 Task: Search the location "Alma city park".
Action: Mouse pressed left at (712, 124)
Screenshot: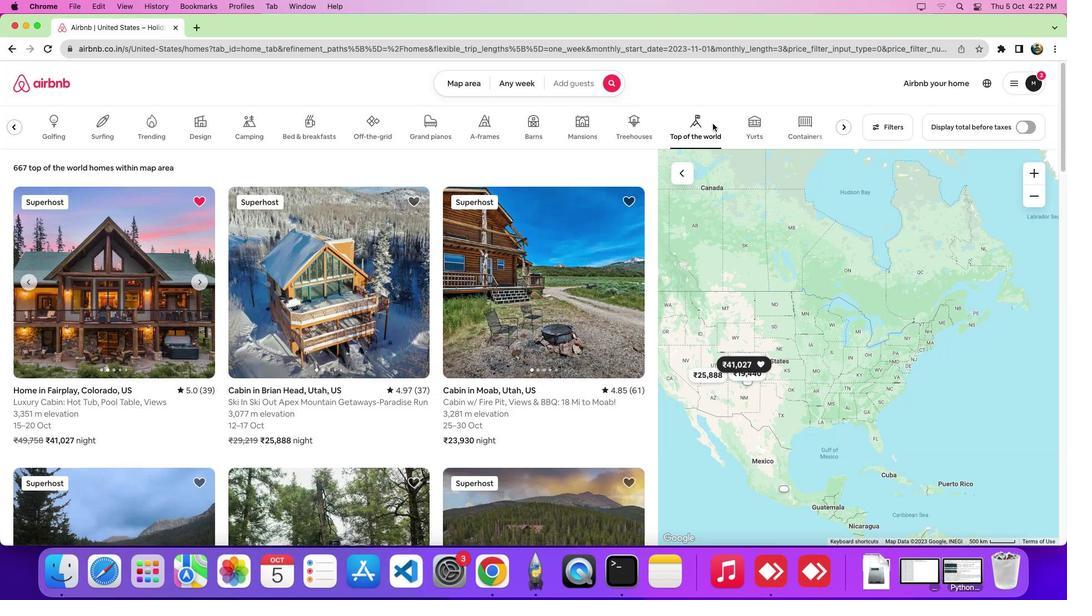 
Action: Mouse moved to (128, 296)
Screenshot: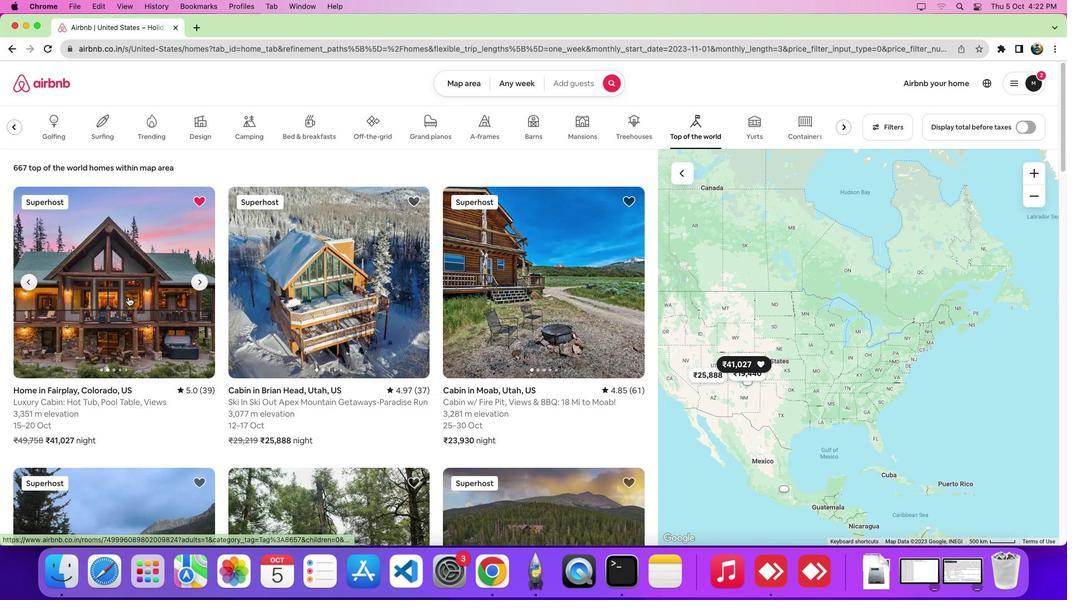 
Action: Mouse pressed left at (128, 296)
Screenshot: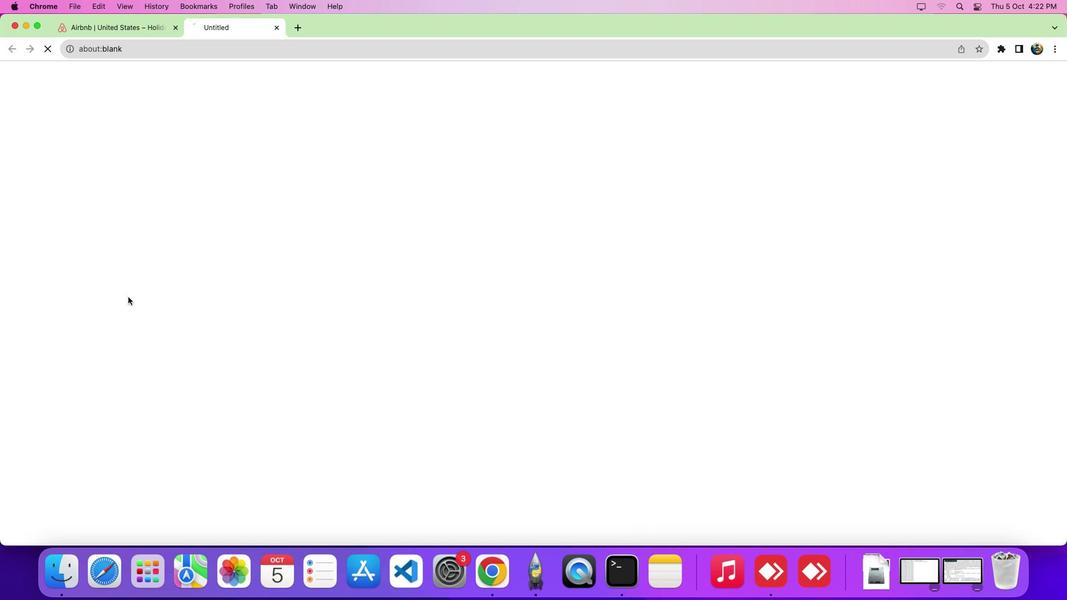 
Action: Mouse moved to (451, 407)
Screenshot: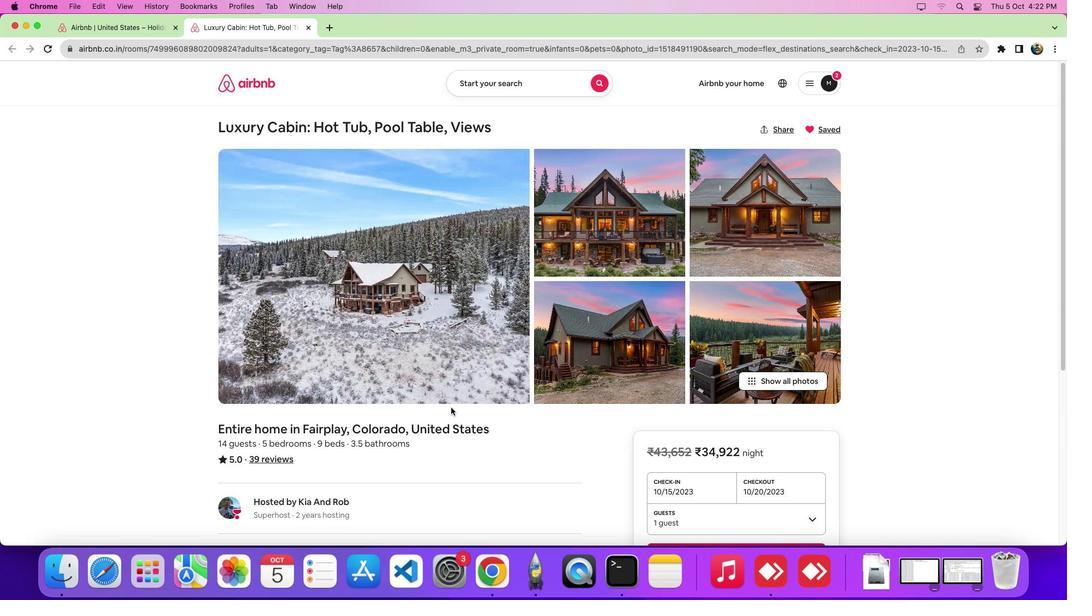 
Action: Mouse scrolled (451, 407) with delta (0, 0)
Screenshot: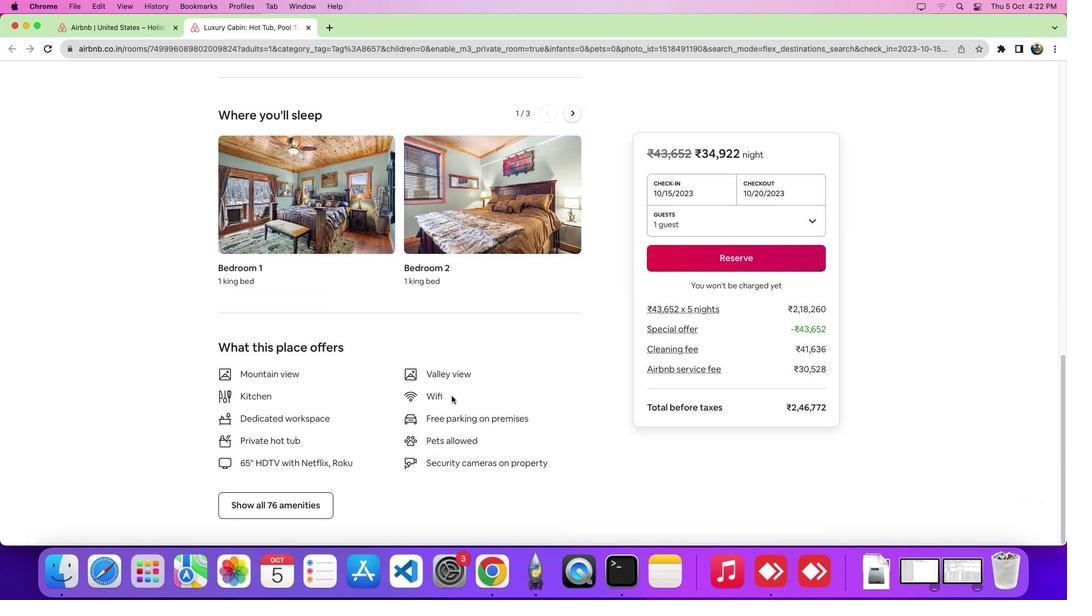 
Action: Mouse scrolled (451, 407) with delta (0, -1)
Screenshot: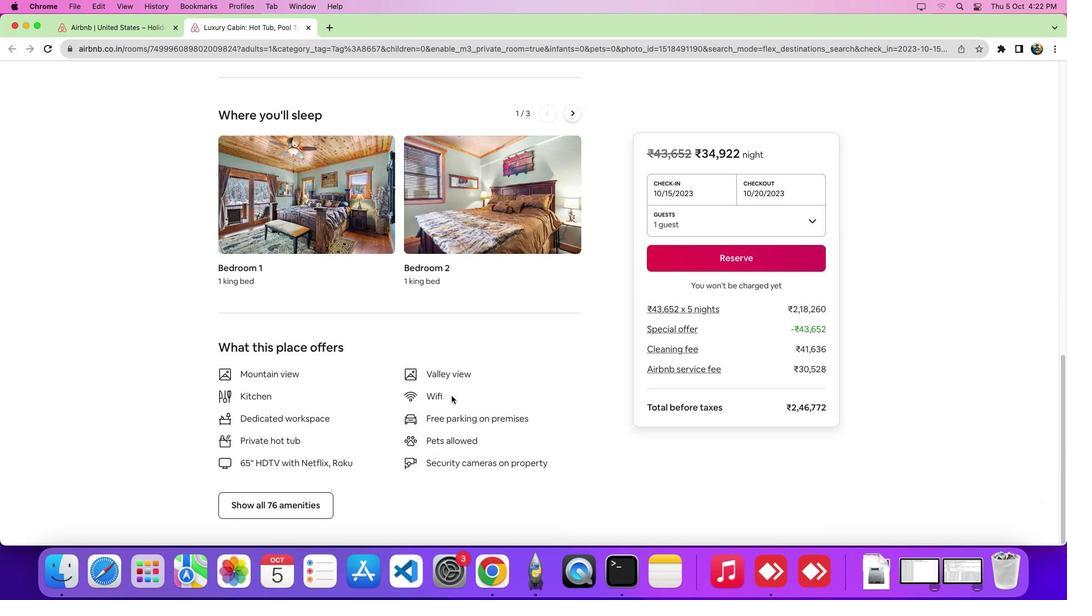 
Action: Mouse scrolled (451, 407) with delta (0, -5)
Screenshot: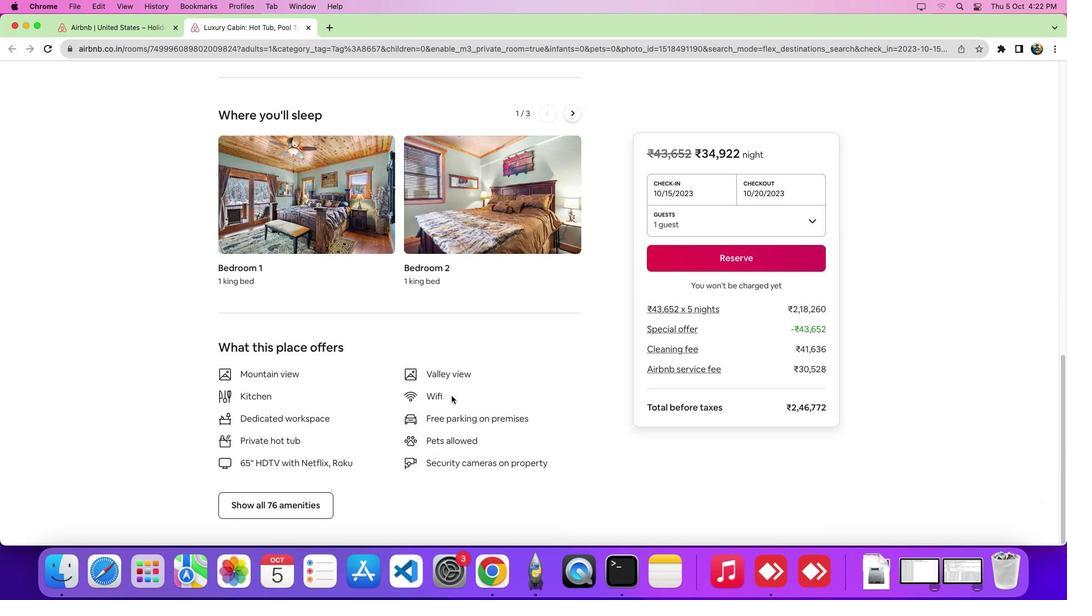 
Action: Mouse scrolled (451, 407) with delta (0, -7)
Screenshot: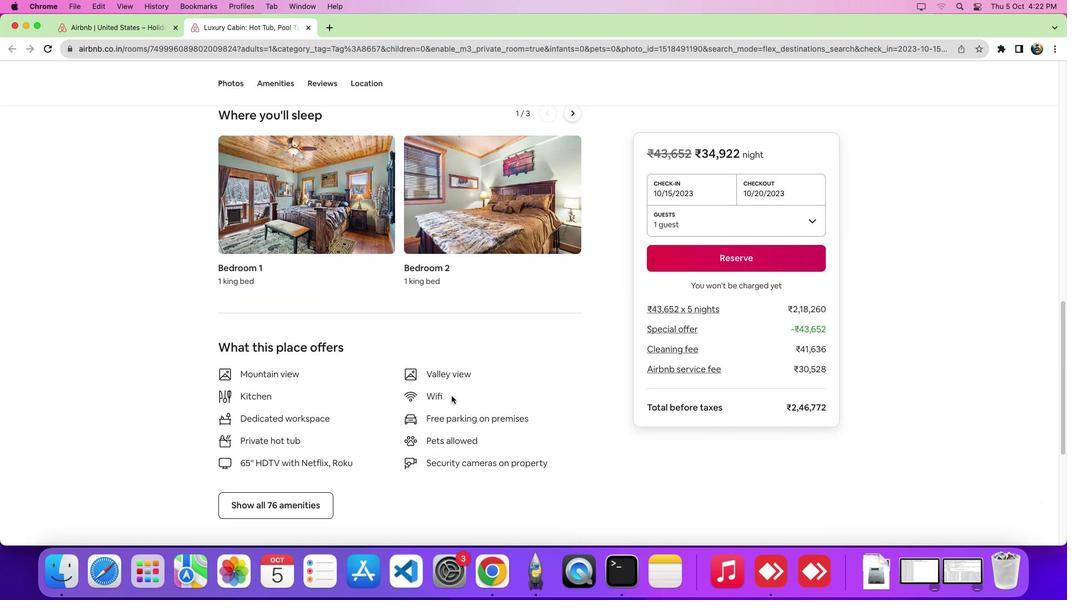
Action: Mouse scrolled (451, 407) with delta (0, -8)
Screenshot: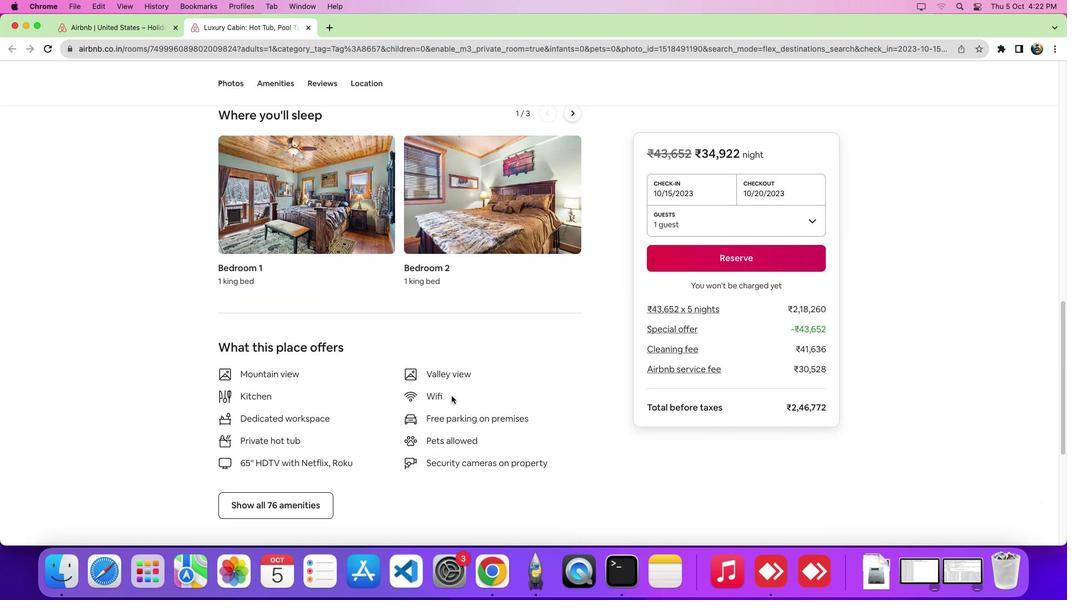 
Action: Mouse scrolled (451, 407) with delta (0, -8)
Screenshot: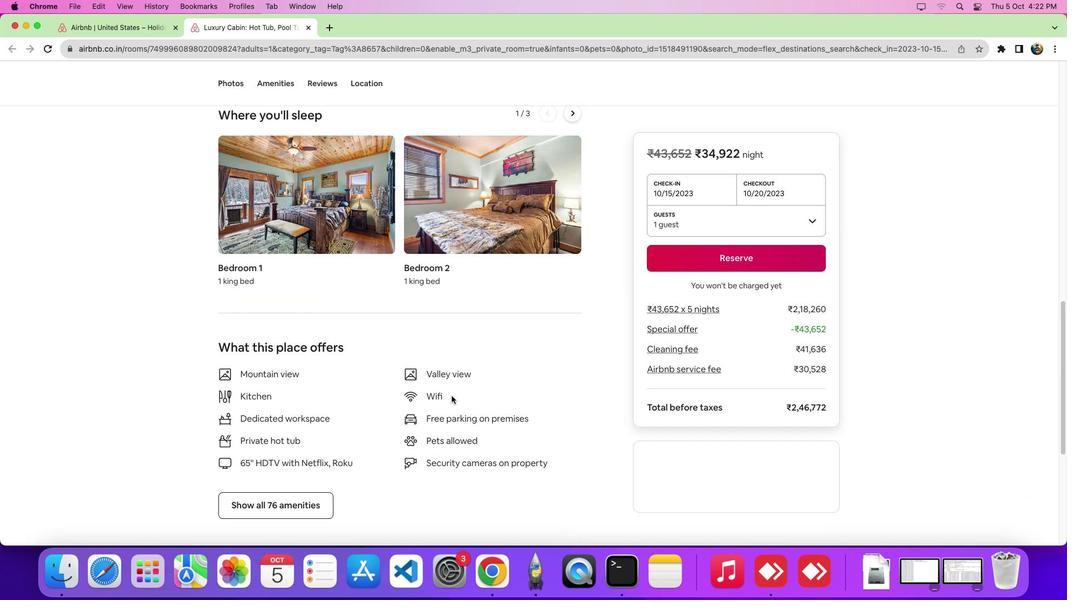 
Action: Mouse moved to (366, 80)
Screenshot: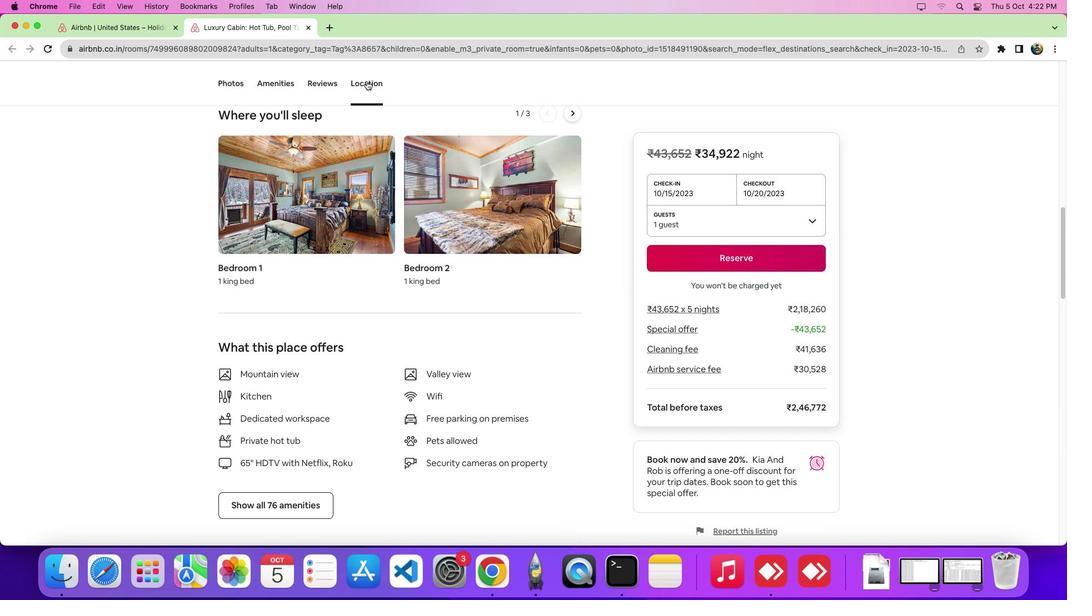 
Action: Mouse pressed left at (366, 80)
Screenshot: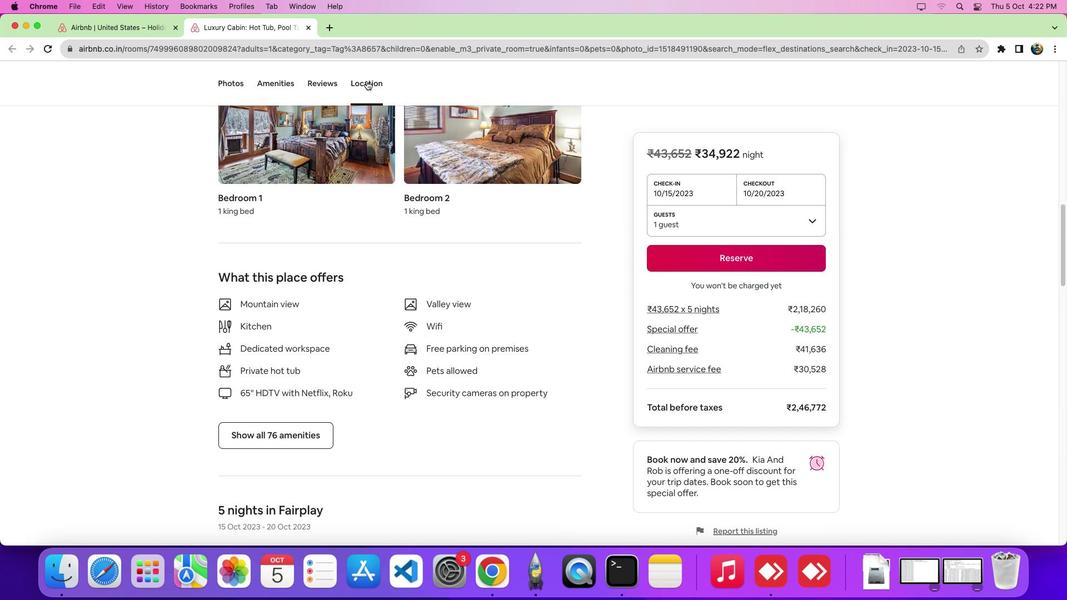 
Action: Mouse moved to (816, 213)
Screenshot: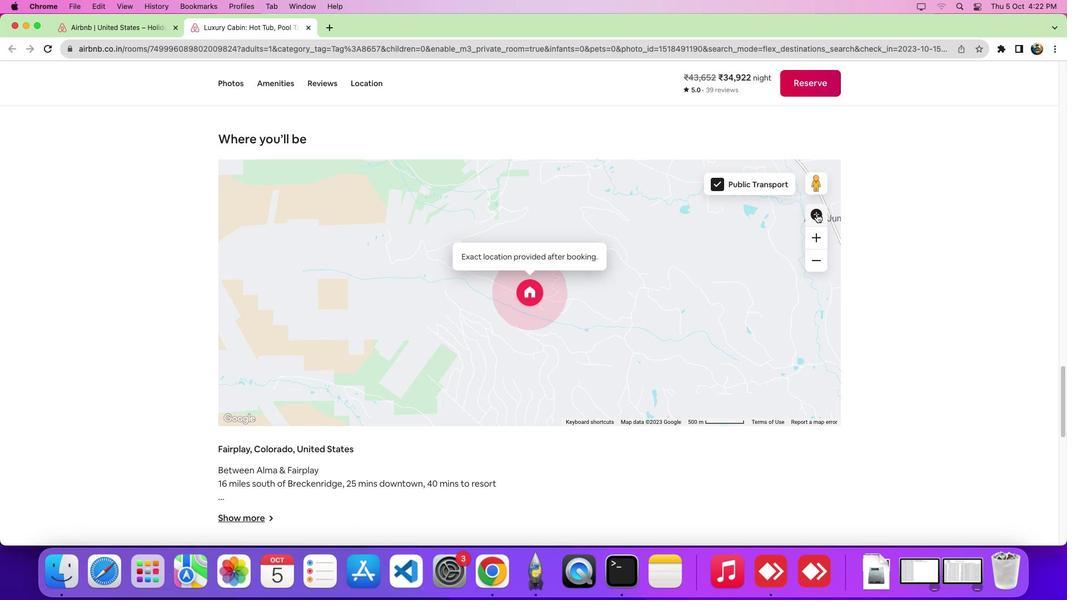
Action: Mouse pressed left at (816, 213)
Screenshot: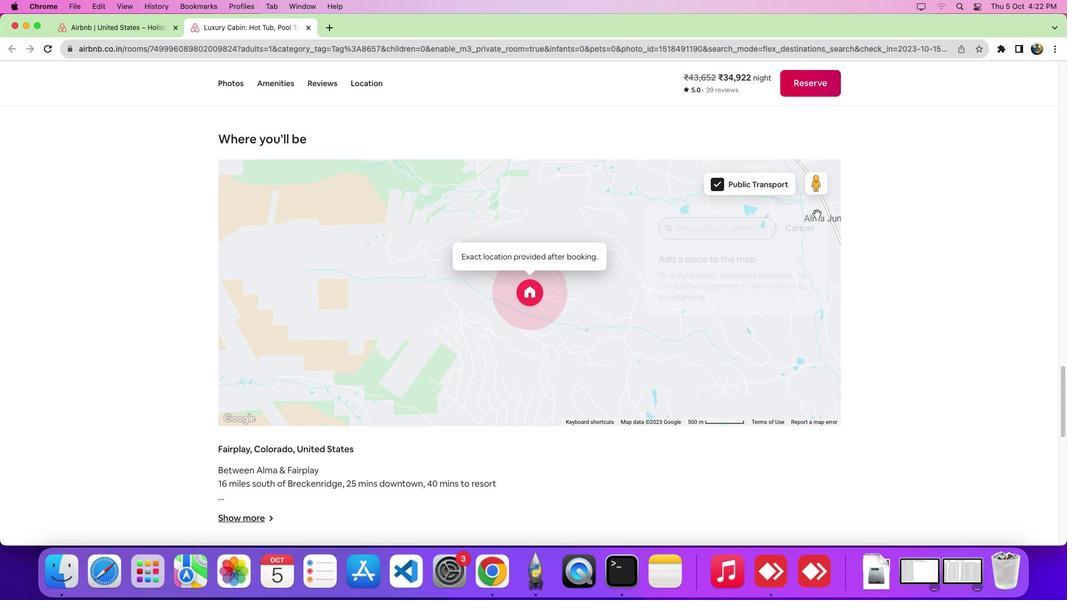 
Action: Mouse moved to (709, 232)
Screenshot: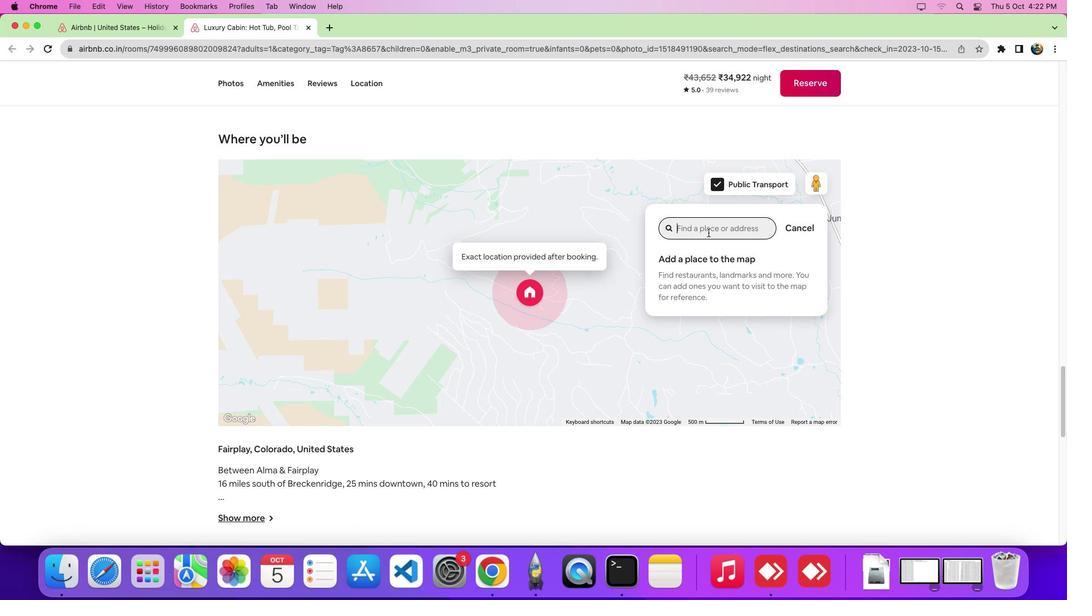 
Action: Mouse pressed left at (709, 232)
Screenshot: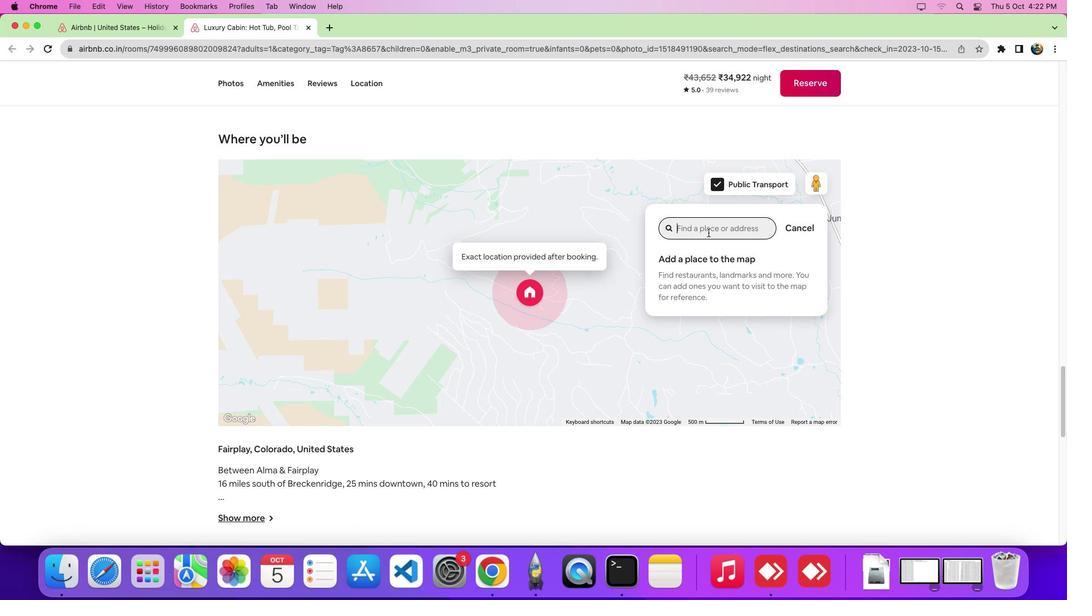 
Action: Key pressed Key.shift_r'A''l''m''a'Key.space'c''i''t''y'
Screenshot: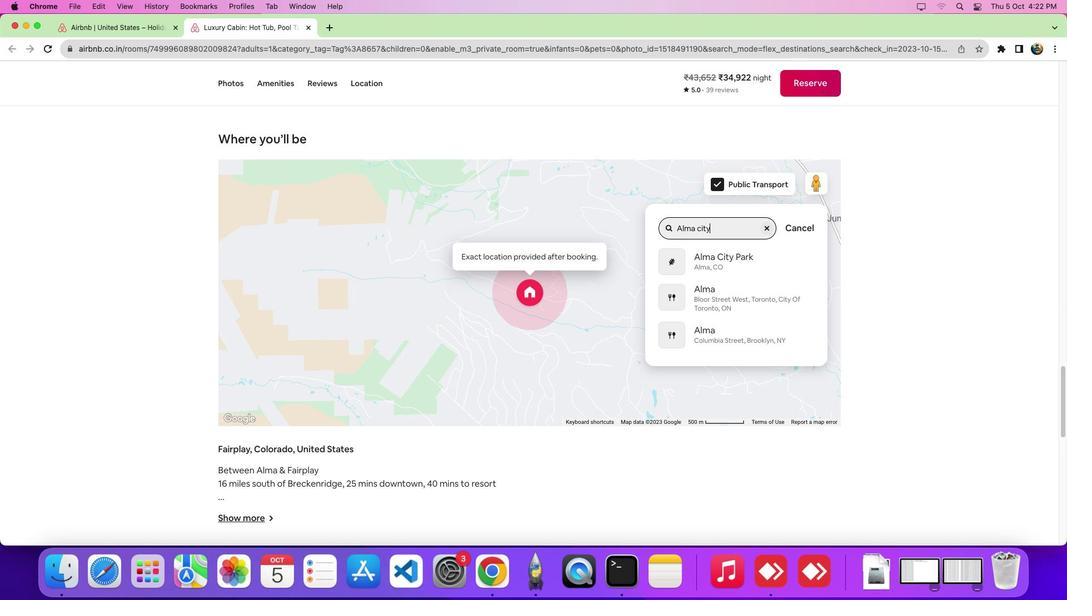 
Action: Mouse moved to (722, 294)
Screenshot: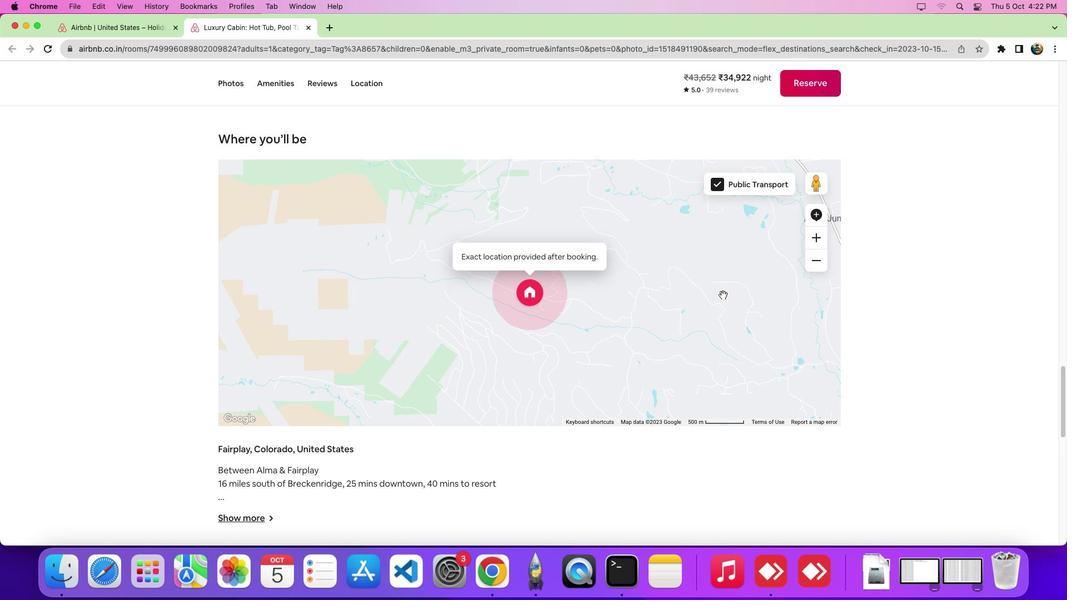 
Action: Mouse pressed left at (722, 294)
Screenshot: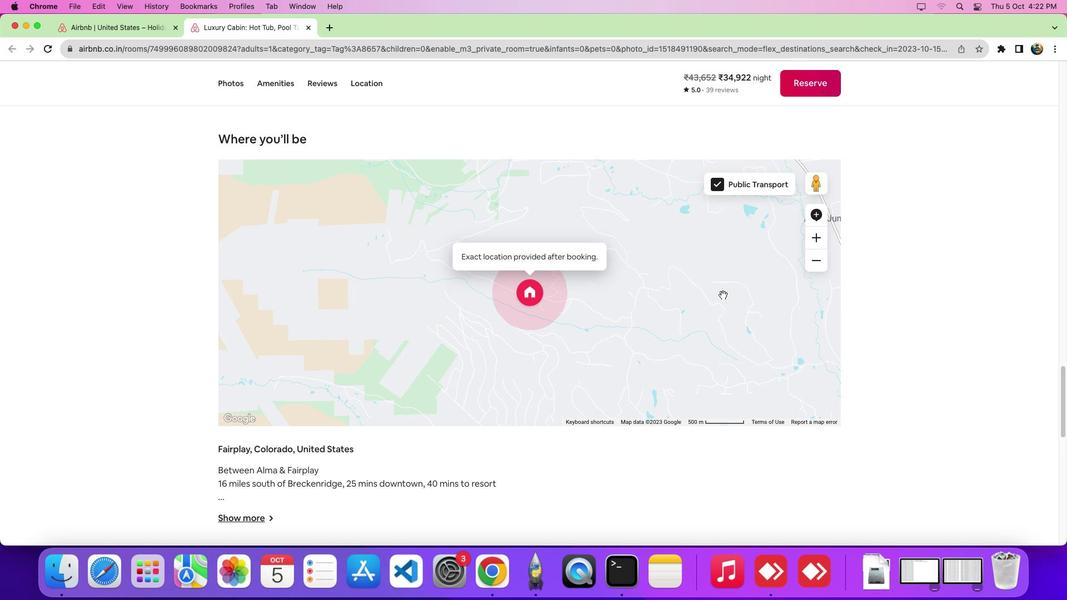 
Action: Mouse moved to (695, 279)
Screenshot: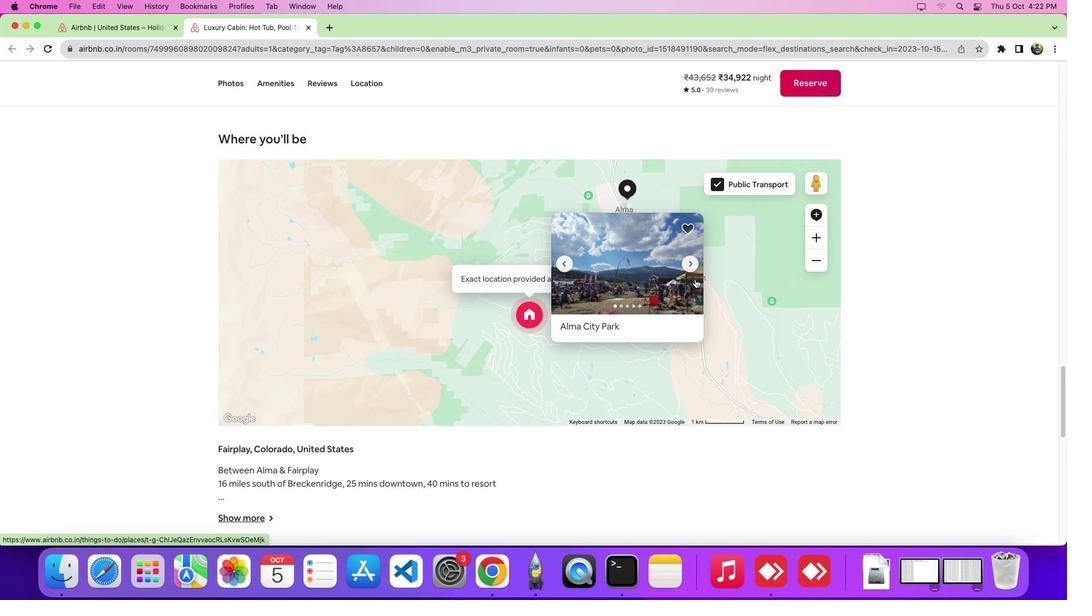 
